 Task: Add a condition where "Hours since assigned Greater than 20" in All unsolved tickets in your groups.
Action: Mouse moved to (152, 255)
Screenshot: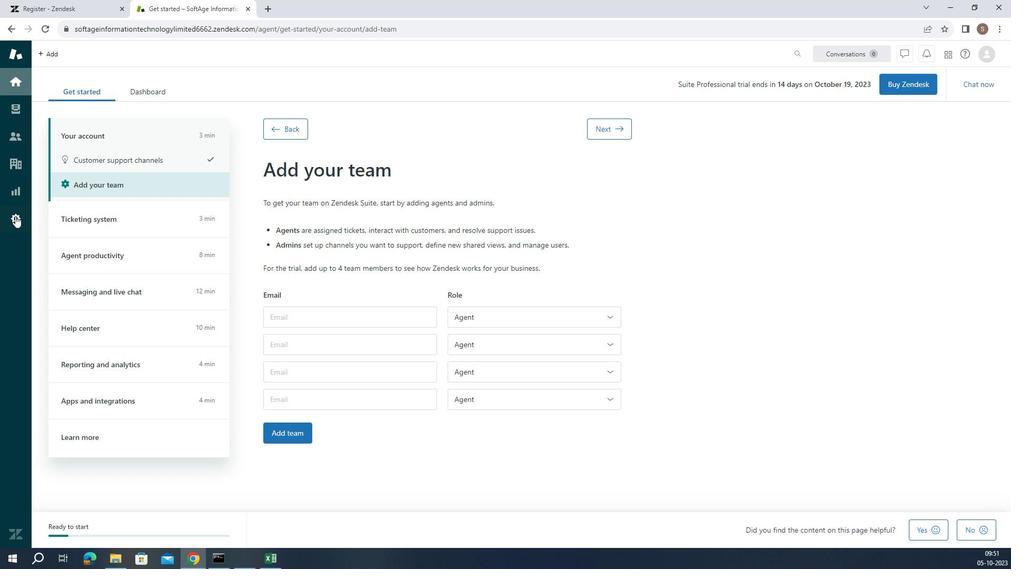 
Action: Mouse pressed left at (152, 255)
Screenshot: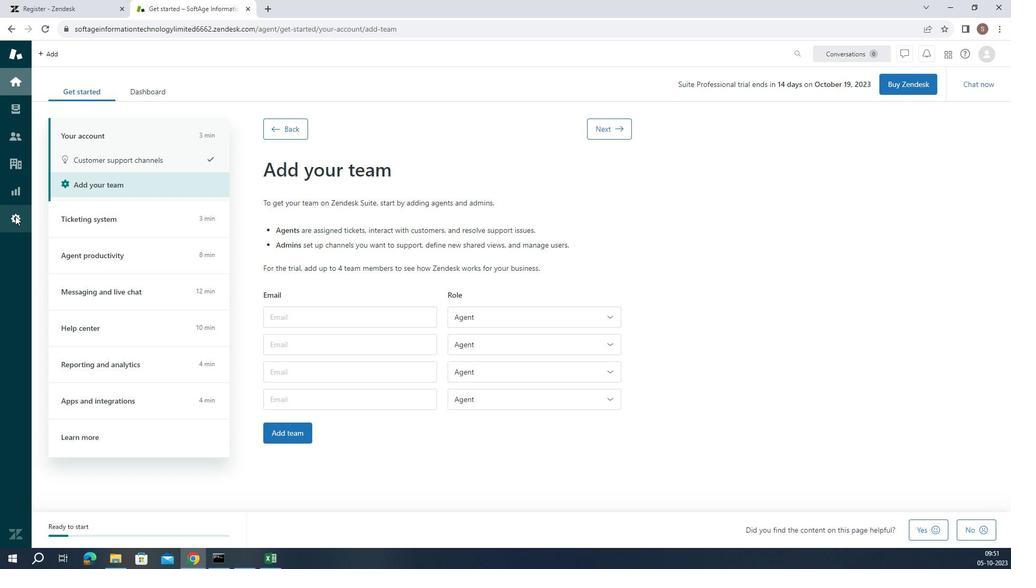
Action: Mouse moved to (364, 468)
Screenshot: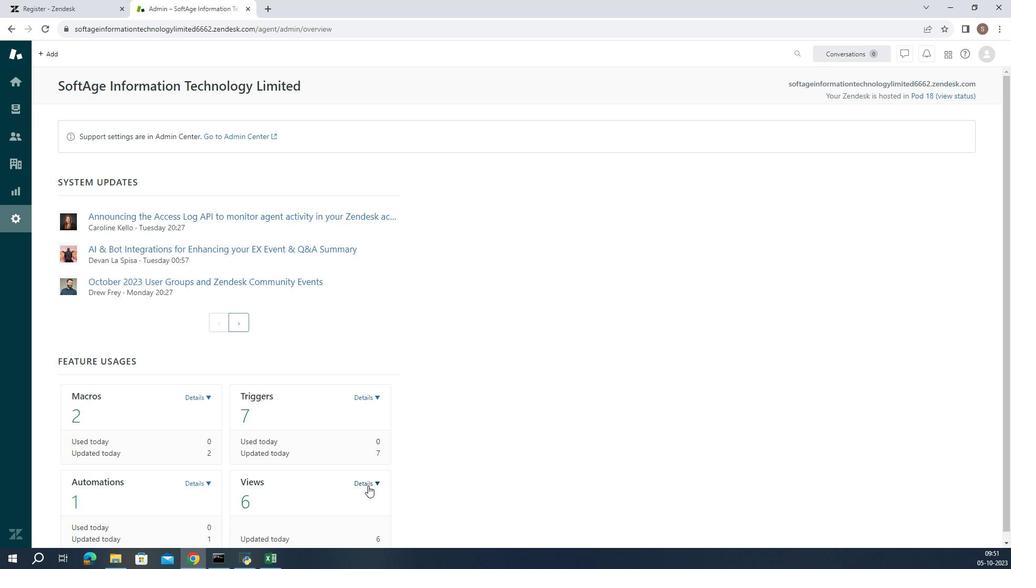 
Action: Mouse pressed left at (364, 468)
Screenshot: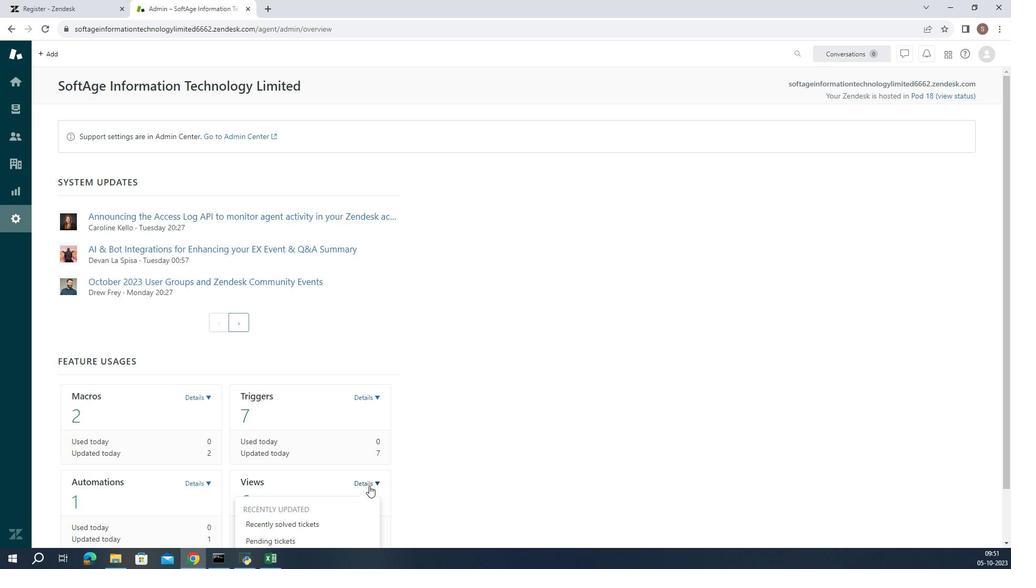 
Action: Mouse moved to (365, 467)
Screenshot: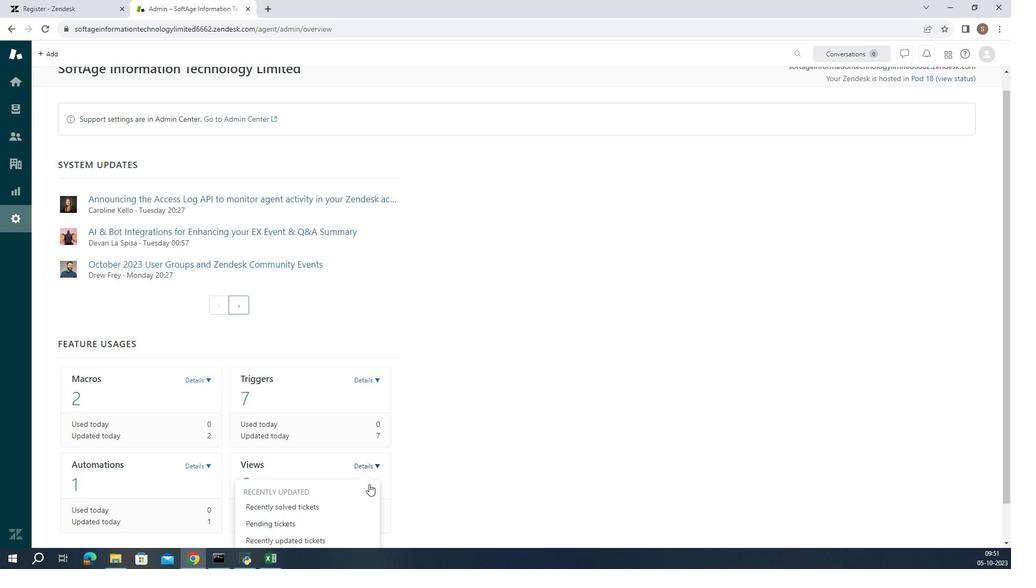 
Action: Mouse scrolled (365, 467) with delta (0, 0)
Screenshot: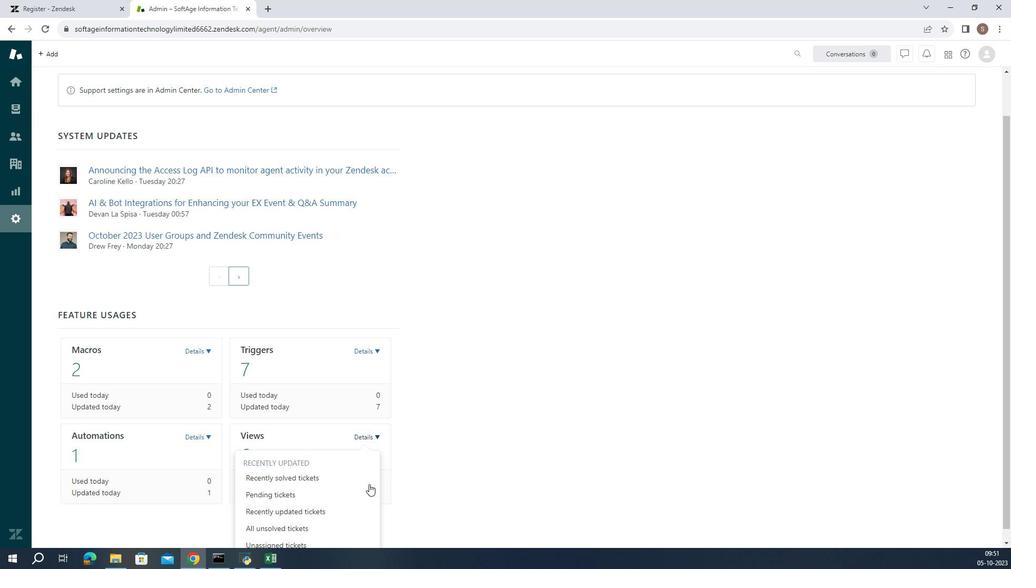 
Action: Mouse scrolled (365, 467) with delta (0, 0)
Screenshot: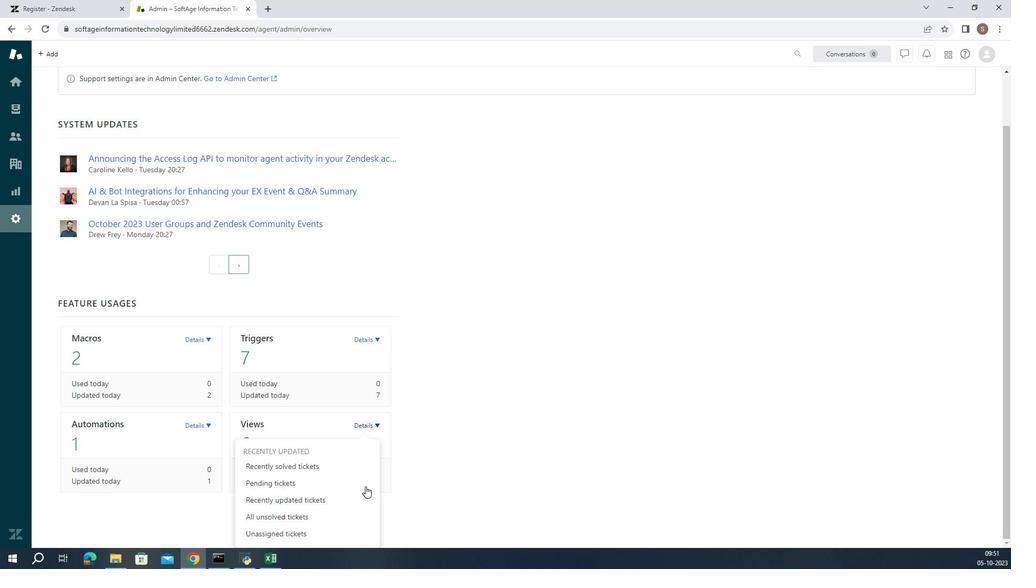 
Action: Mouse scrolled (365, 467) with delta (0, 0)
Screenshot: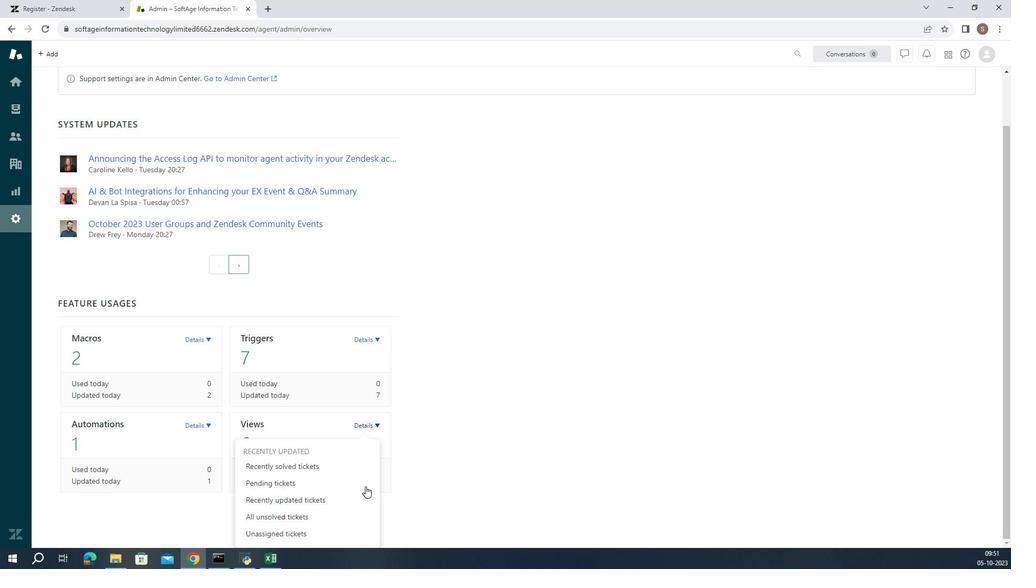
Action: Mouse scrolled (365, 467) with delta (0, 0)
Screenshot: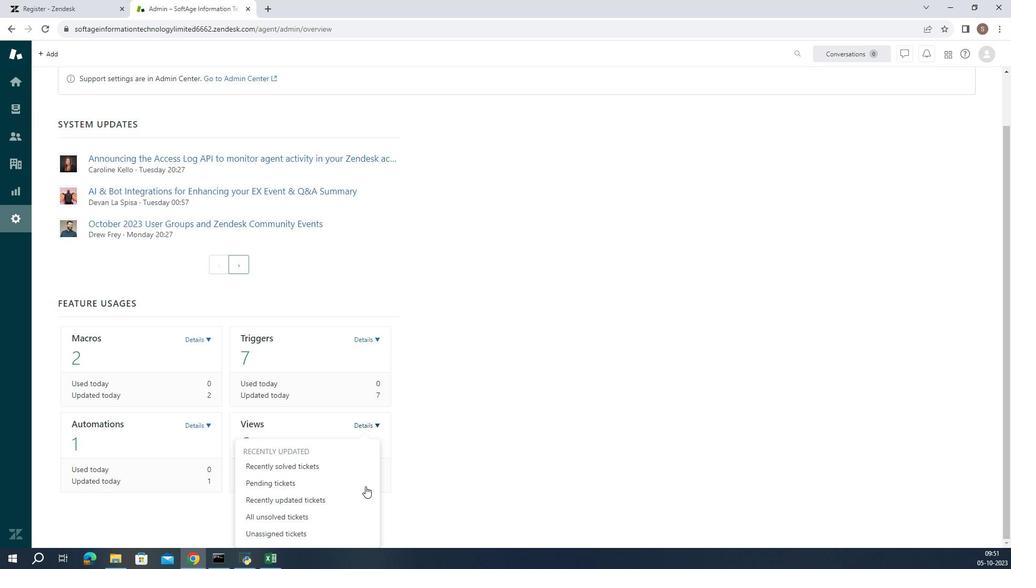 
Action: Mouse scrolled (365, 467) with delta (0, 0)
Screenshot: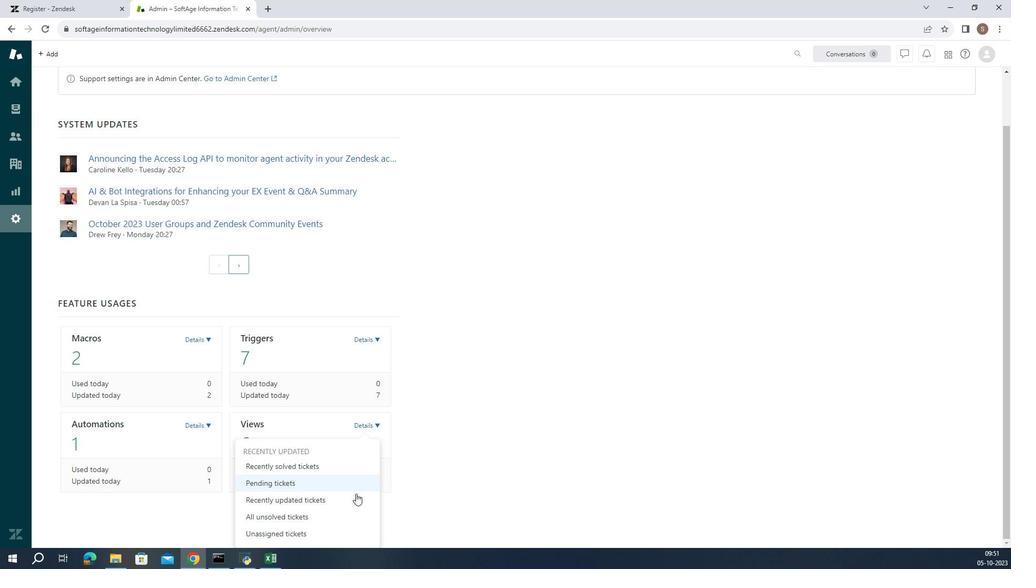 
Action: Mouse moved to (338, 493)
Screenshot: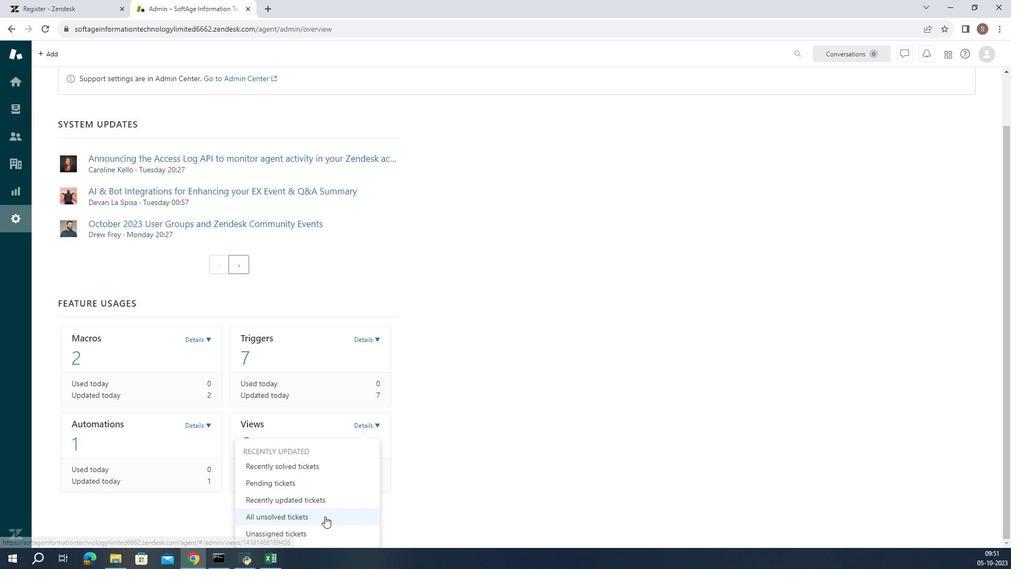 
Action: Mouse pressed left at (338, 493)
Screenshot: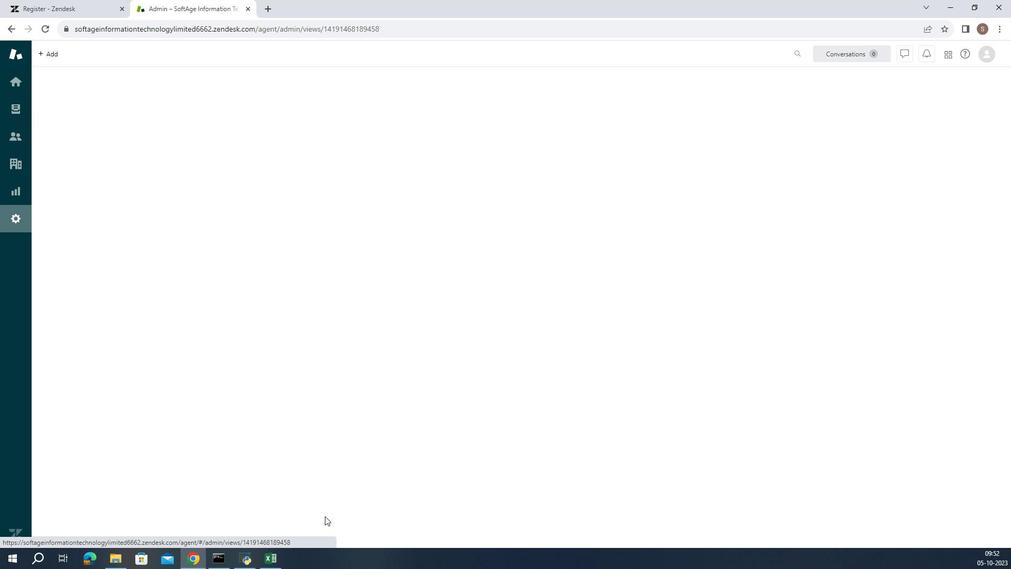 
Action: Mouse moved to (247, 367)
Screenshot: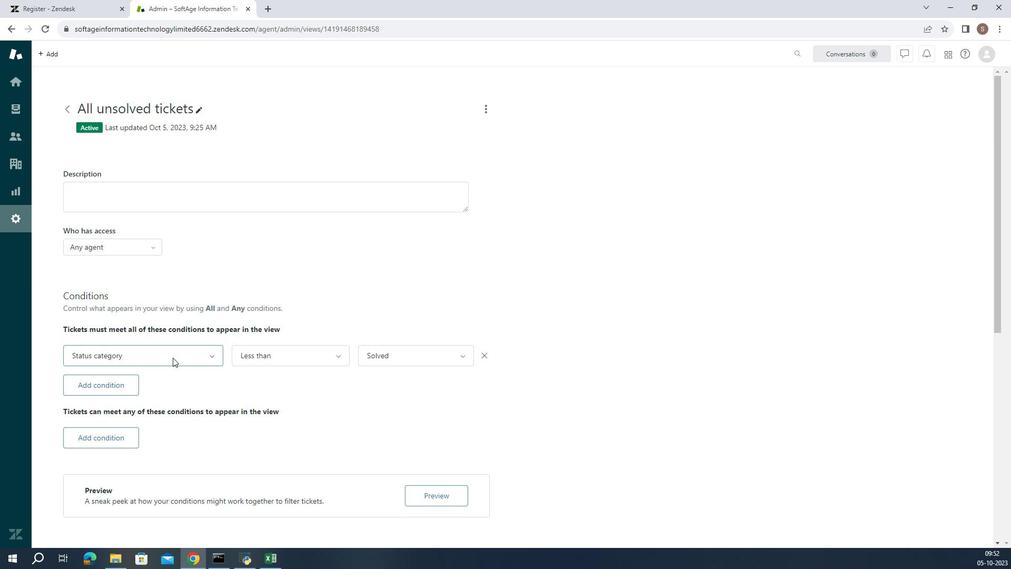 
Action: Mouse pressed left at (247, 367)
Screenshot: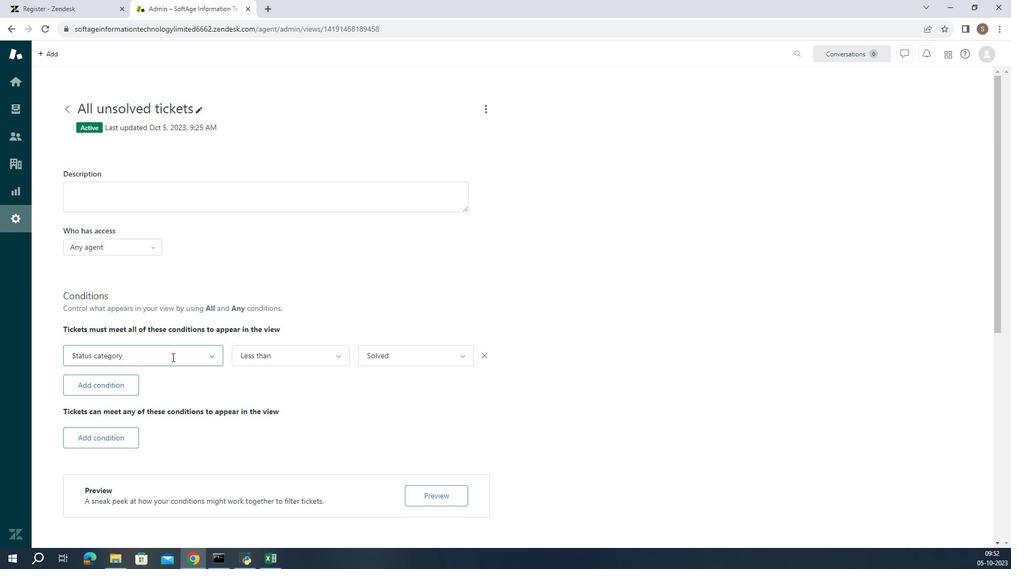 
Action: Mouse moved to (243, 305)
Screenshot: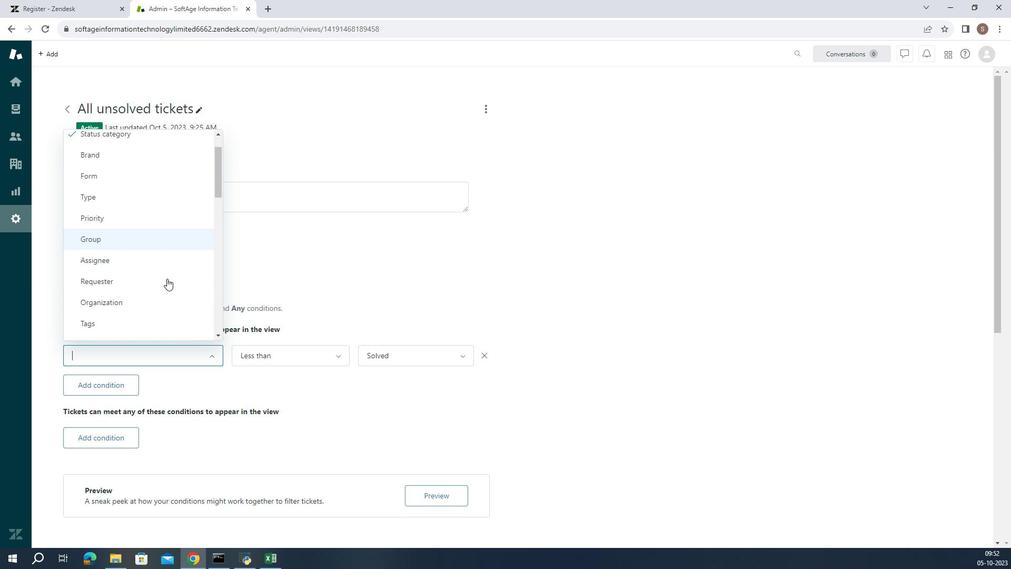 
Action: Mouse scrolled (243, 305) with delta (0, 0)
Screenshot: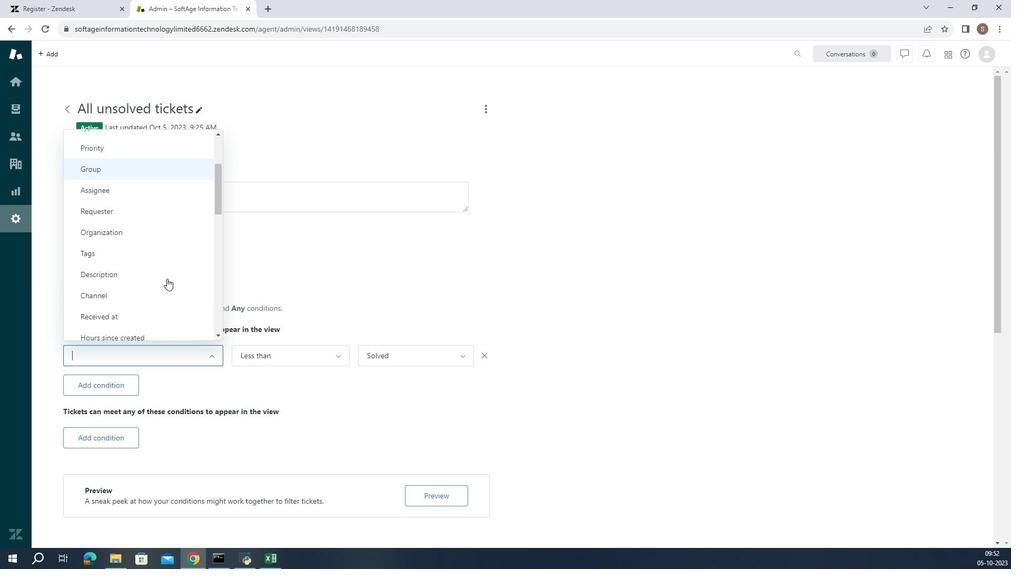 
Action: Mouse scrolled (243, 305) with delta (0, 0)
Screenshot: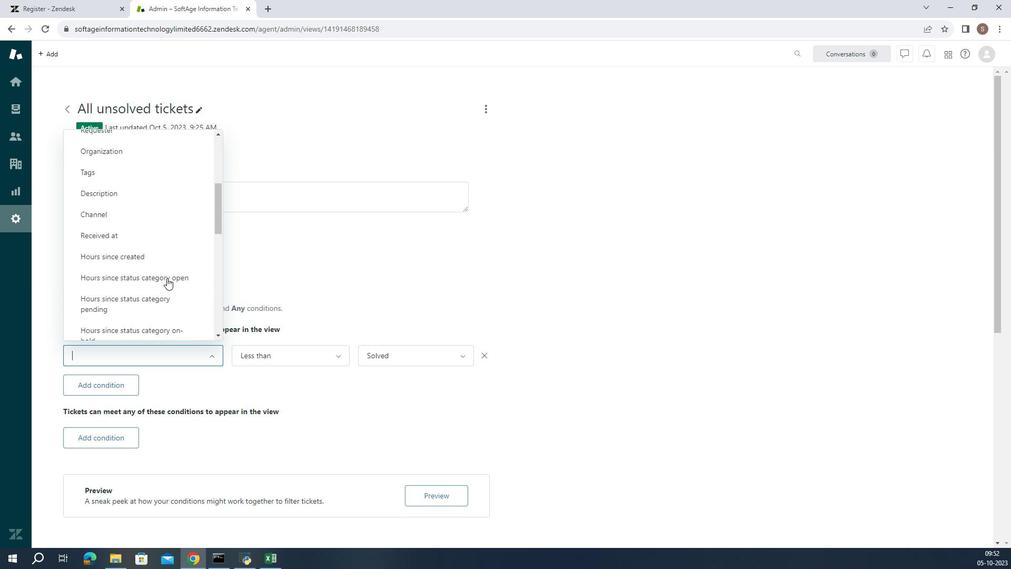 
Action: Mouse scrolled (243, 305) with delta (0, 0)
Screenshot: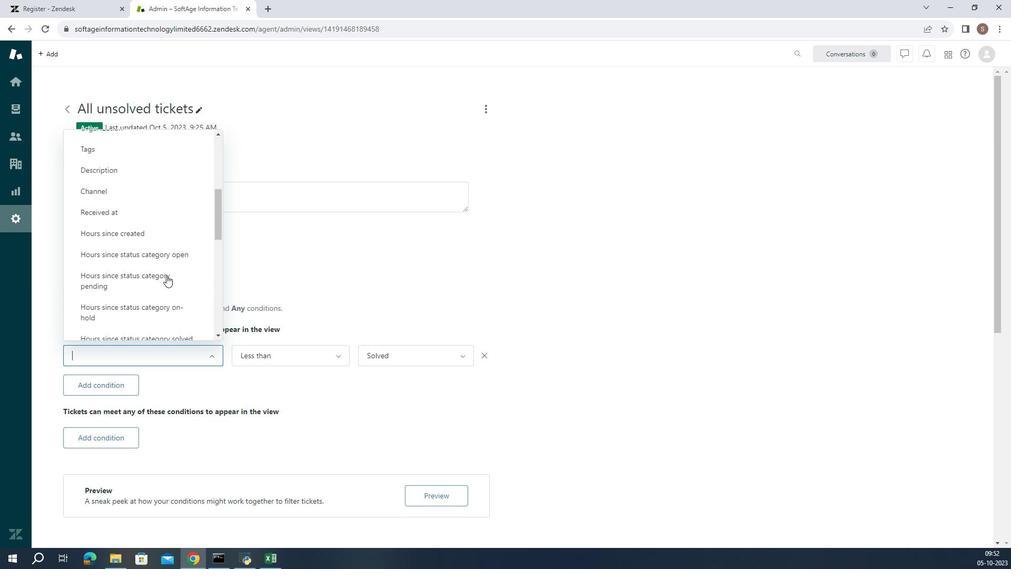 
Action: Mouse scrolled (243, 305) with delta (0, 0)
Screenshot: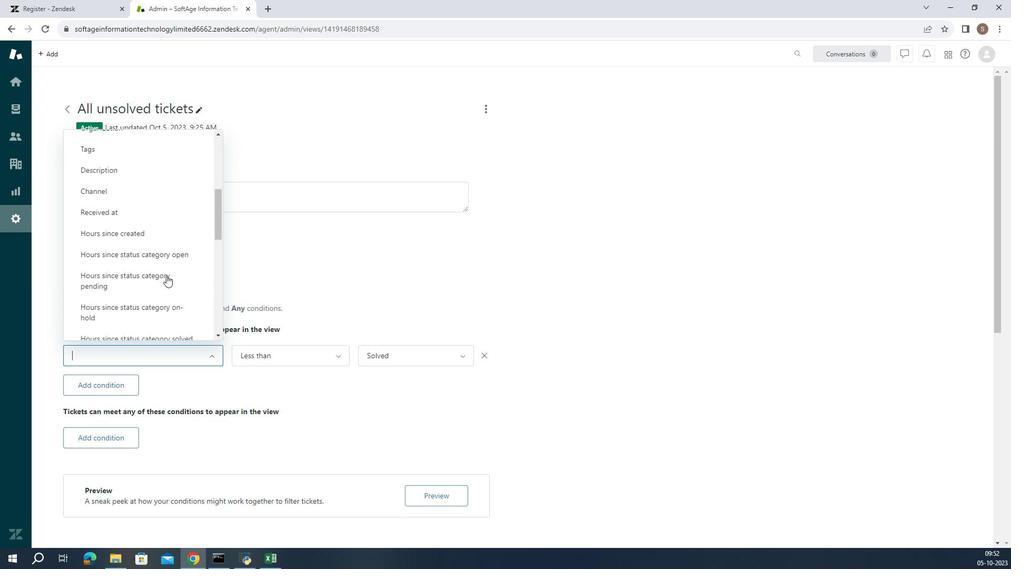 
Action: Mouse moved to (247, 312)
Screenshot: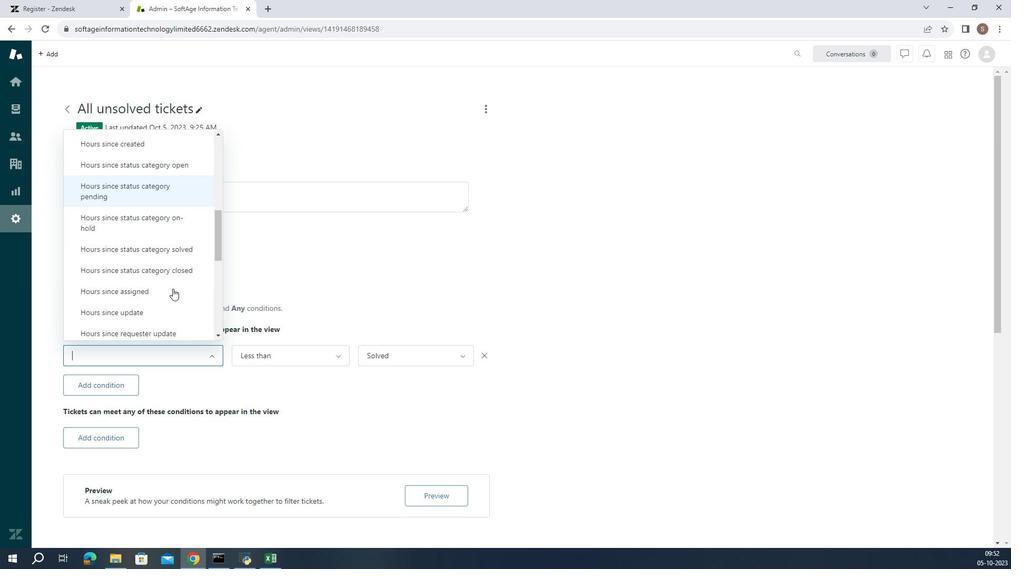 
Action: Mouse scrolled (247, 312) with delta (0, 0)
Screenshot: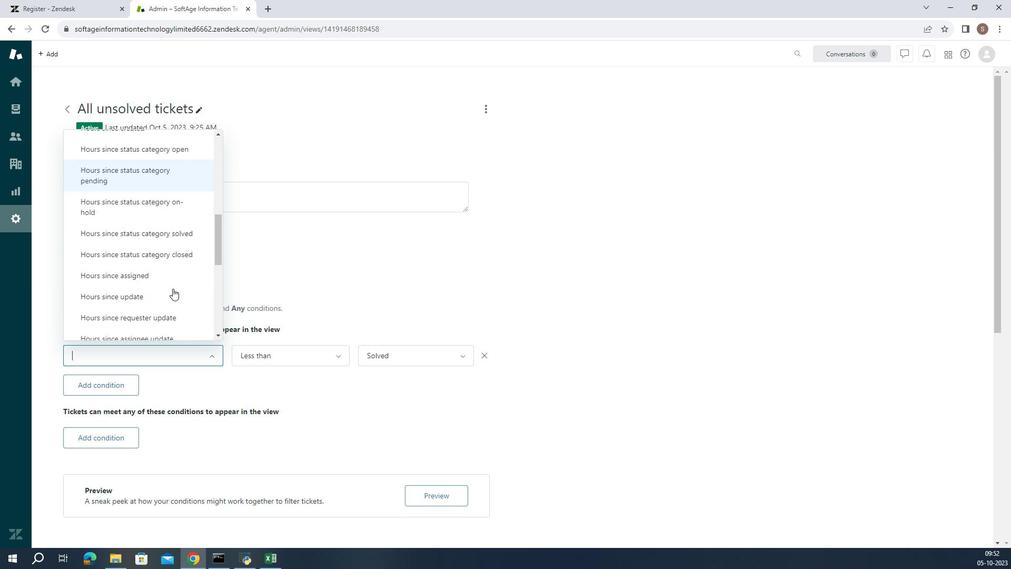 
Action: Mouse scrolled (247, 312) with delta (0, 0)
Screenshot: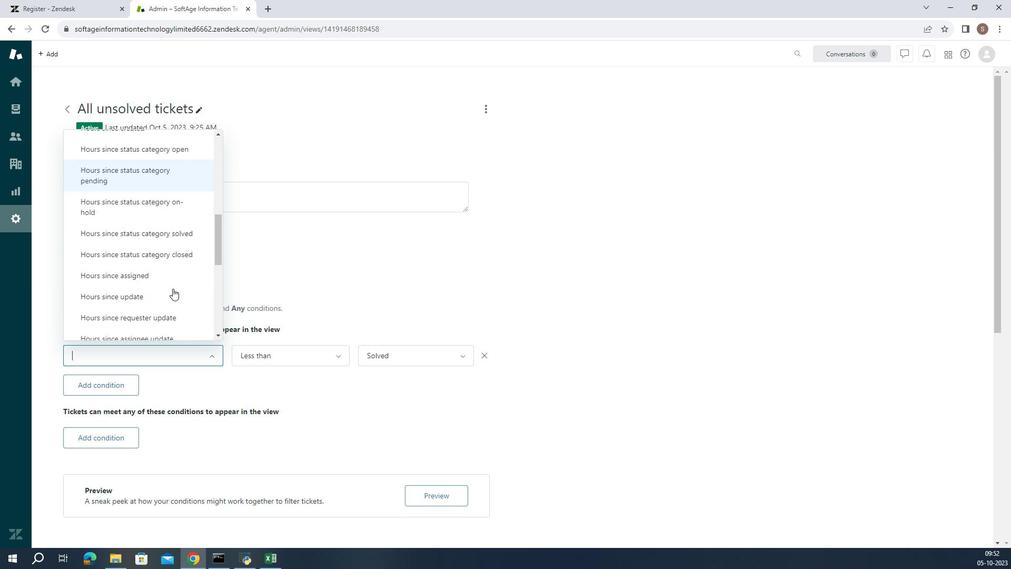 
Action: Mouse moved to (247, 306)
Screenshot: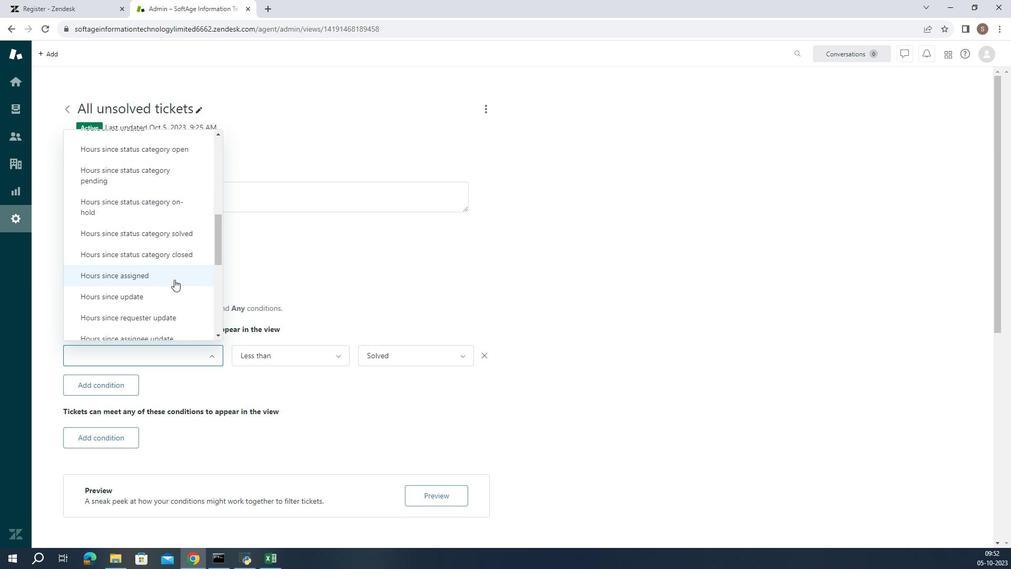 
Action: Mouse pressed left at (247, 306)
Screenshot: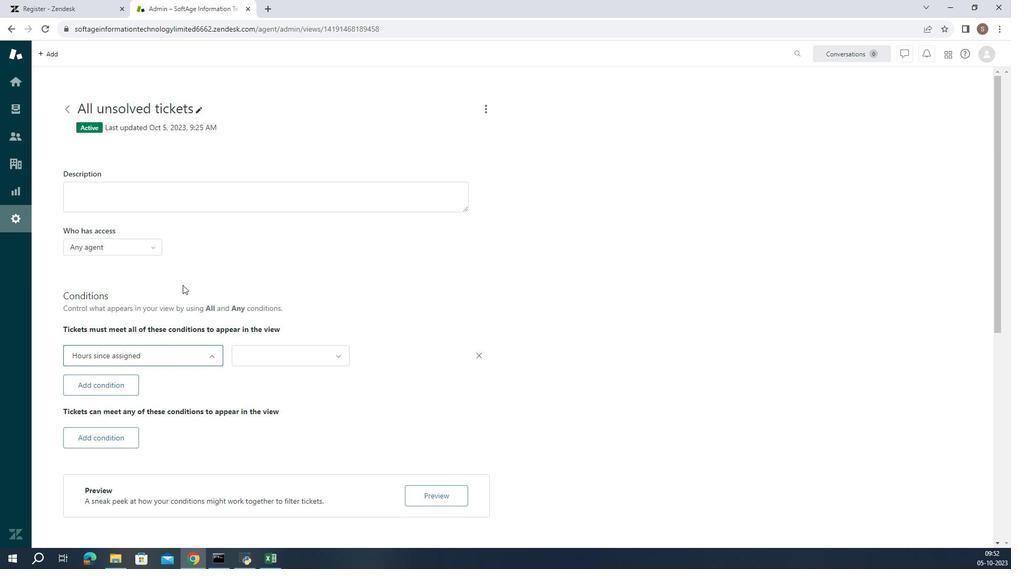 
Action: Mouse moved to (310, 372)
Screenshot: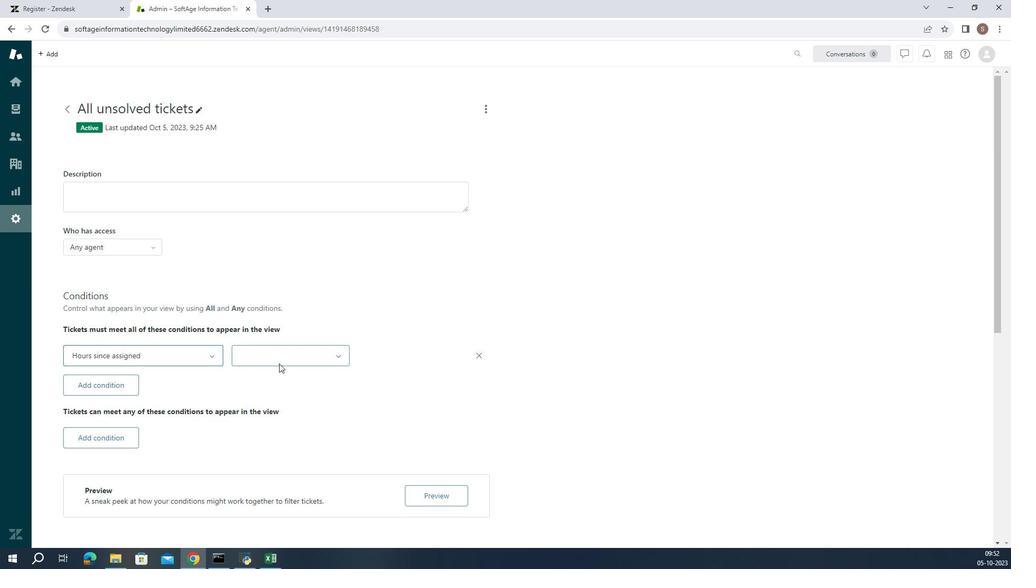 
Action: Mouse pressed left at (310, 372)
Screenshot: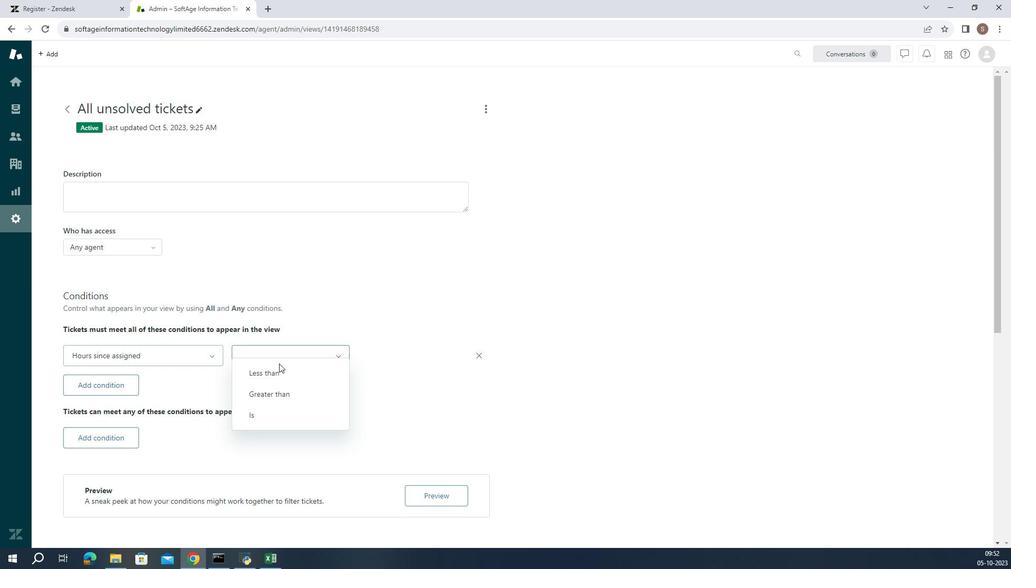 
Action: Mouse moved to (310, 400)
Screenshot: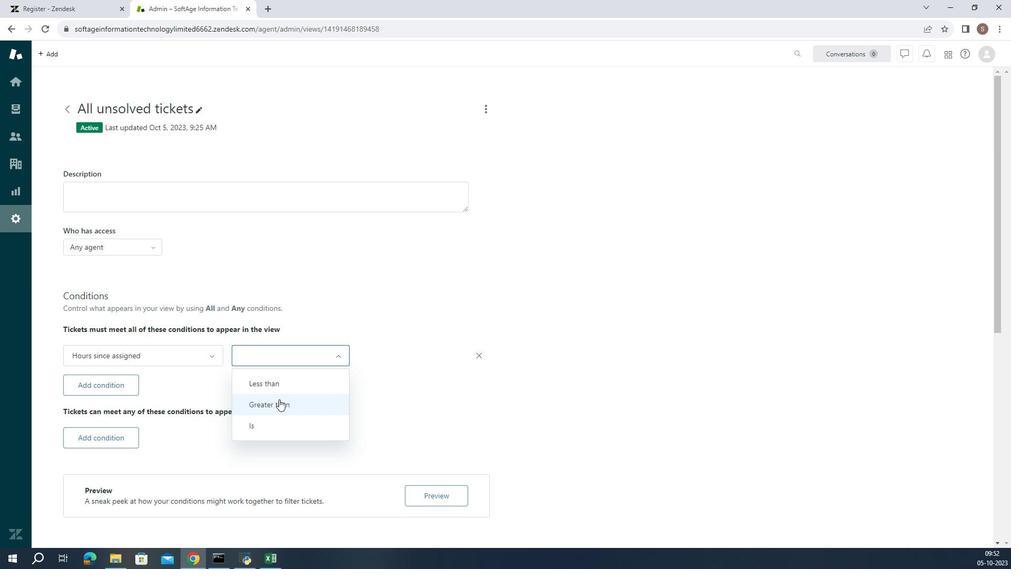 
Action: Mouse pressed left at (310, 400)
Screenshot: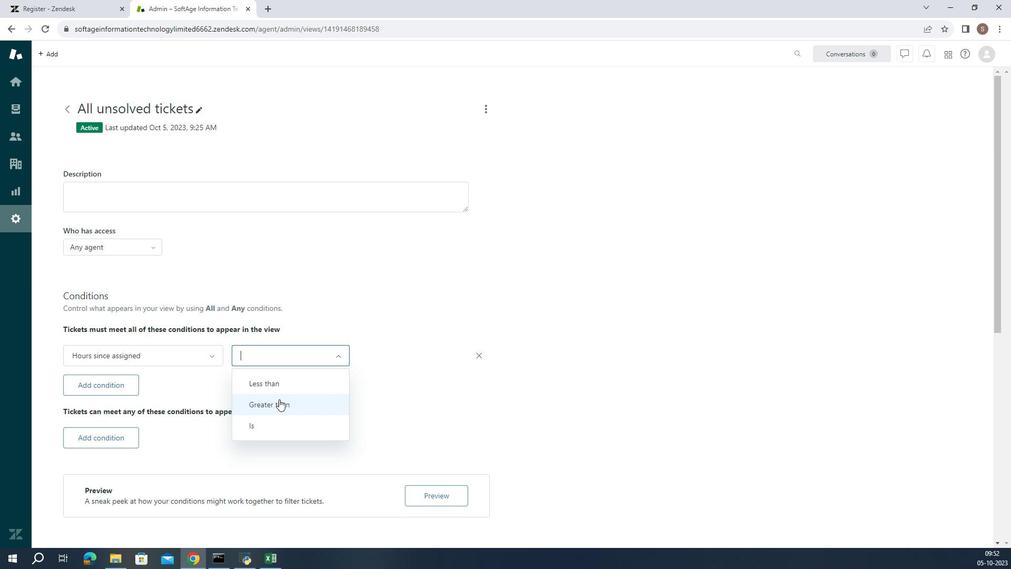 
Action: Mouse moved to (391, 367)
Screenshot: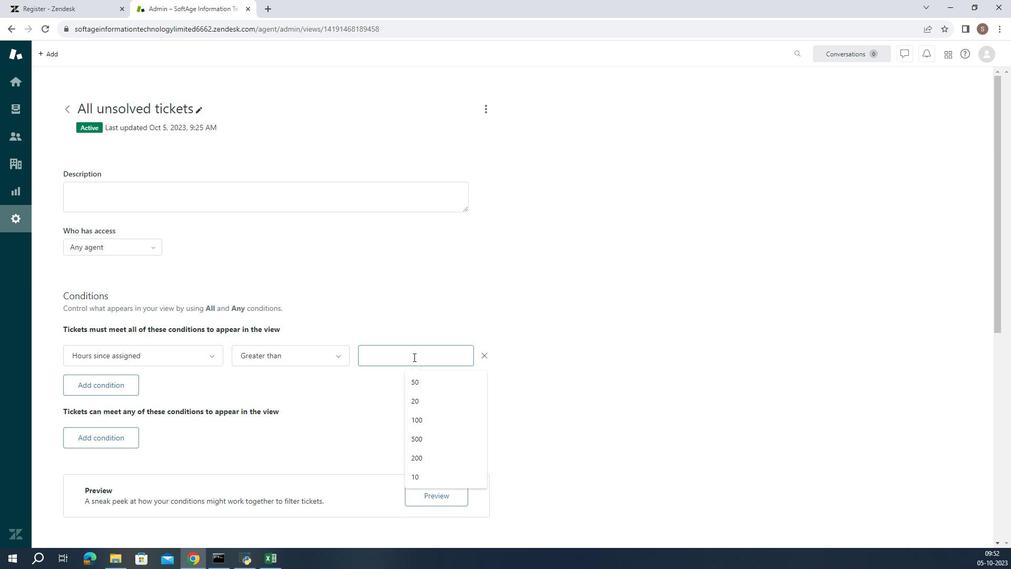 
Action: Mouse pressed left at (391, 367)
Screenshot: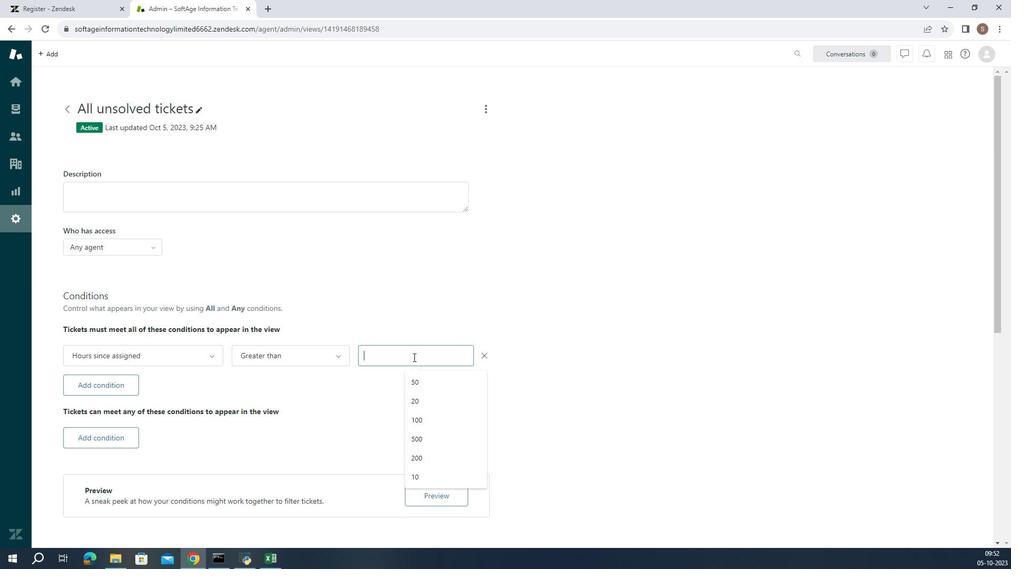 
Action: Key pressed 20
Screenshot: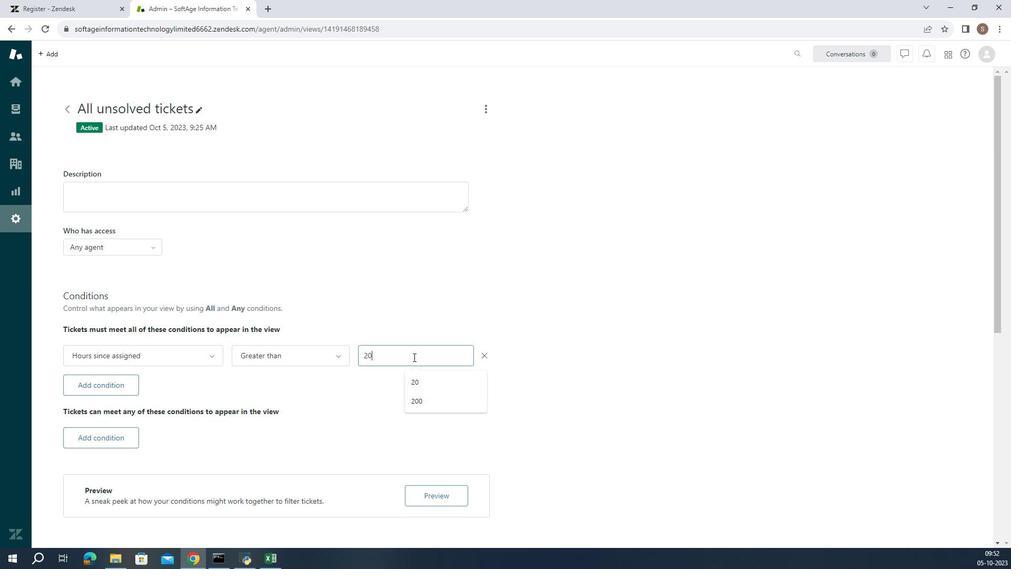 
Action: Mouse moved to (391, 388)
Screenshot: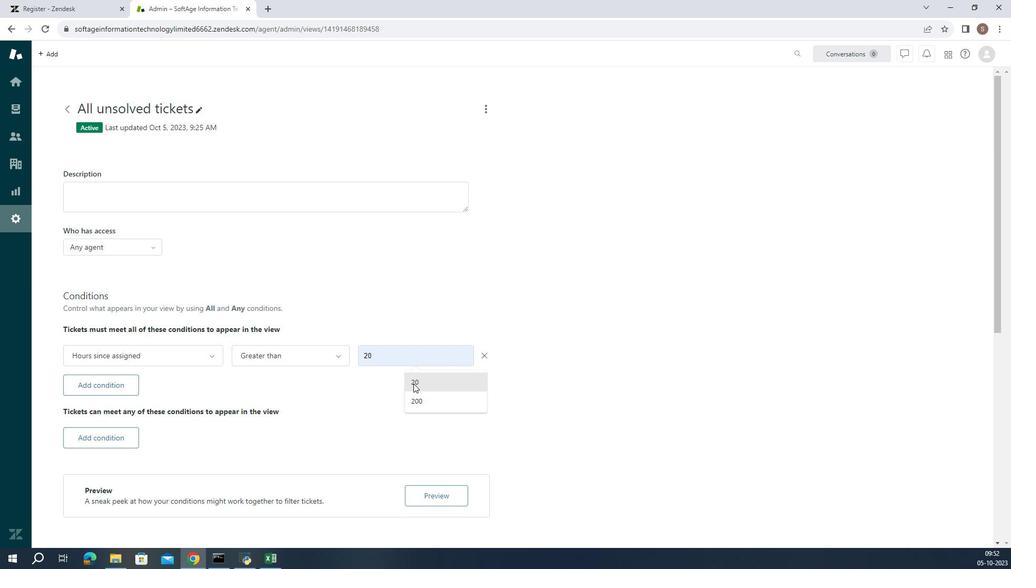 
Action: Mouse pressed left at (391, 388)
Screenshot: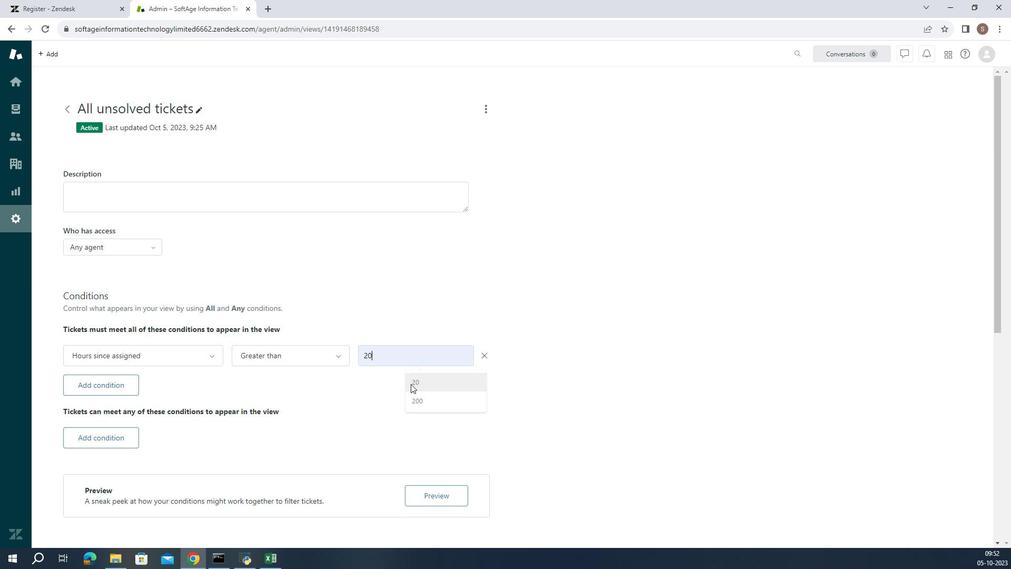 
Action: Mouse moved to (380, 390)
Screenshot: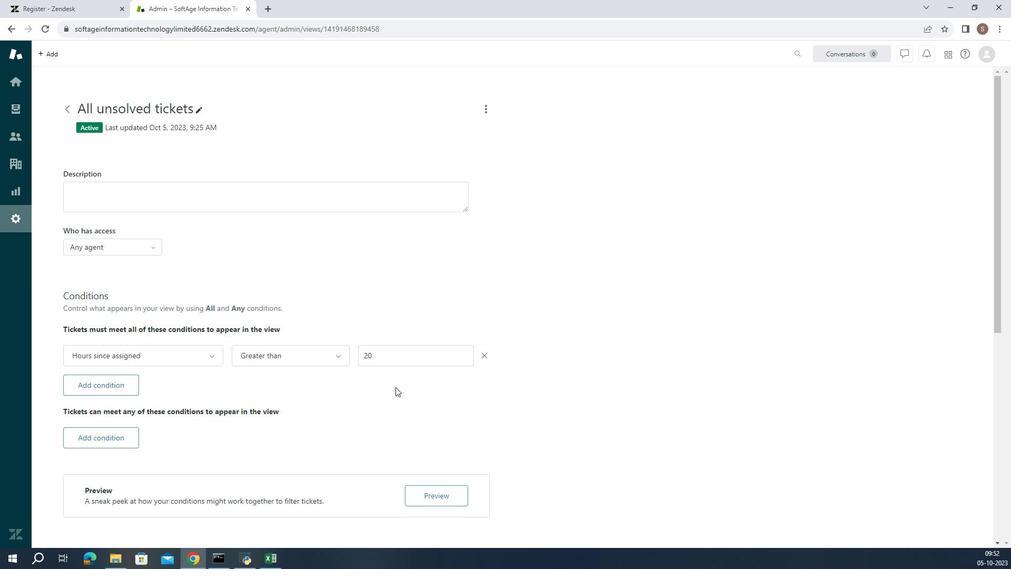 
Action: Mouse pressed left at (380, 390)
Screenshot: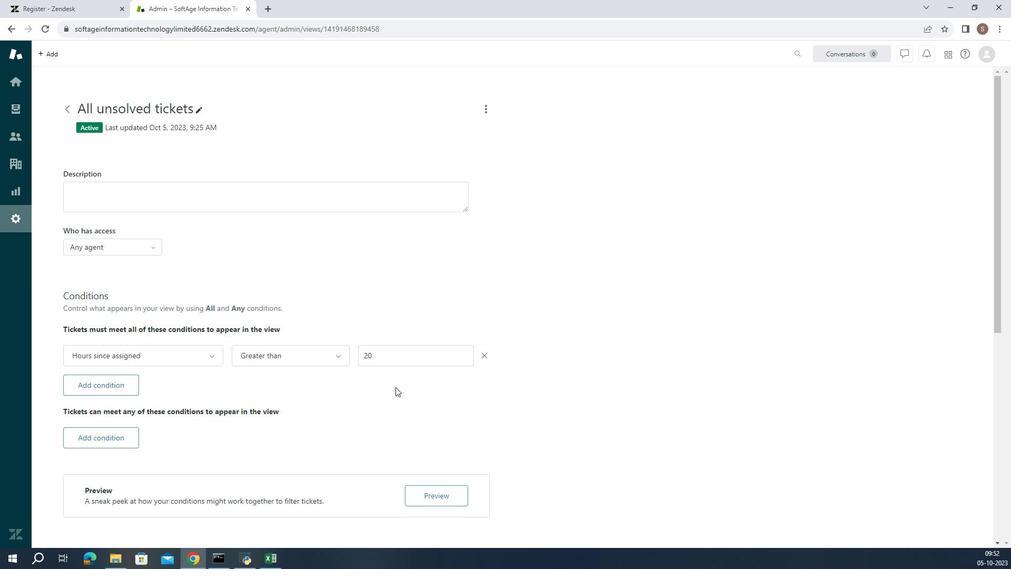 
